 Task: Look for opportunities in home services.
Action: Mouse moved to (1287, 253)
Screenshot: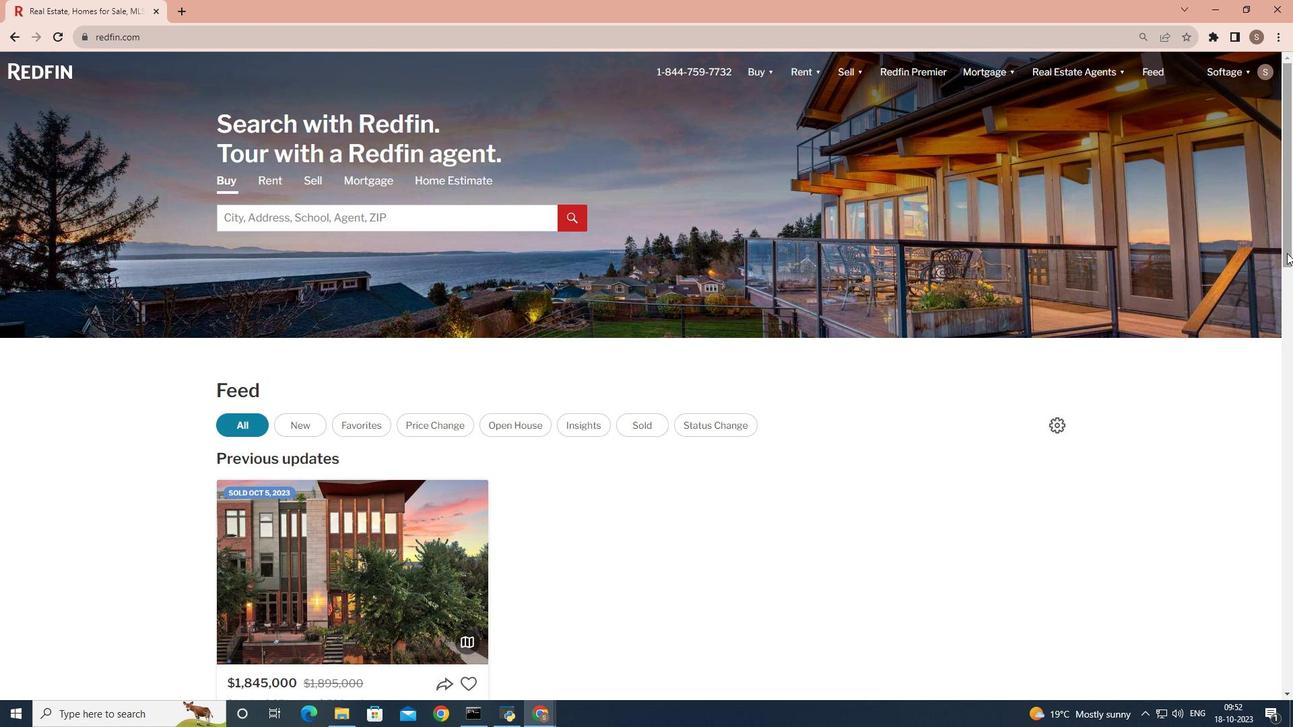 
Action: Mouse pressed left at (1287, 253)
Screenshot: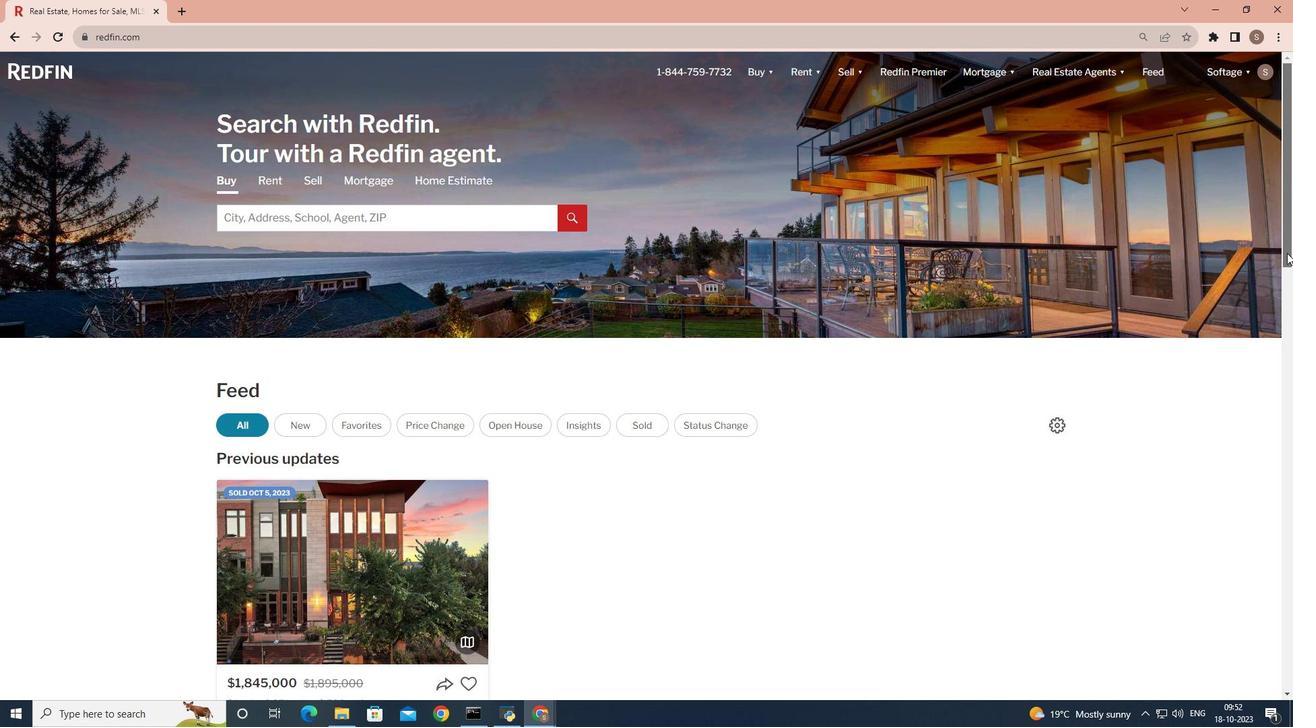 
Action: Mouse moved to (235, 493)
Screenshot: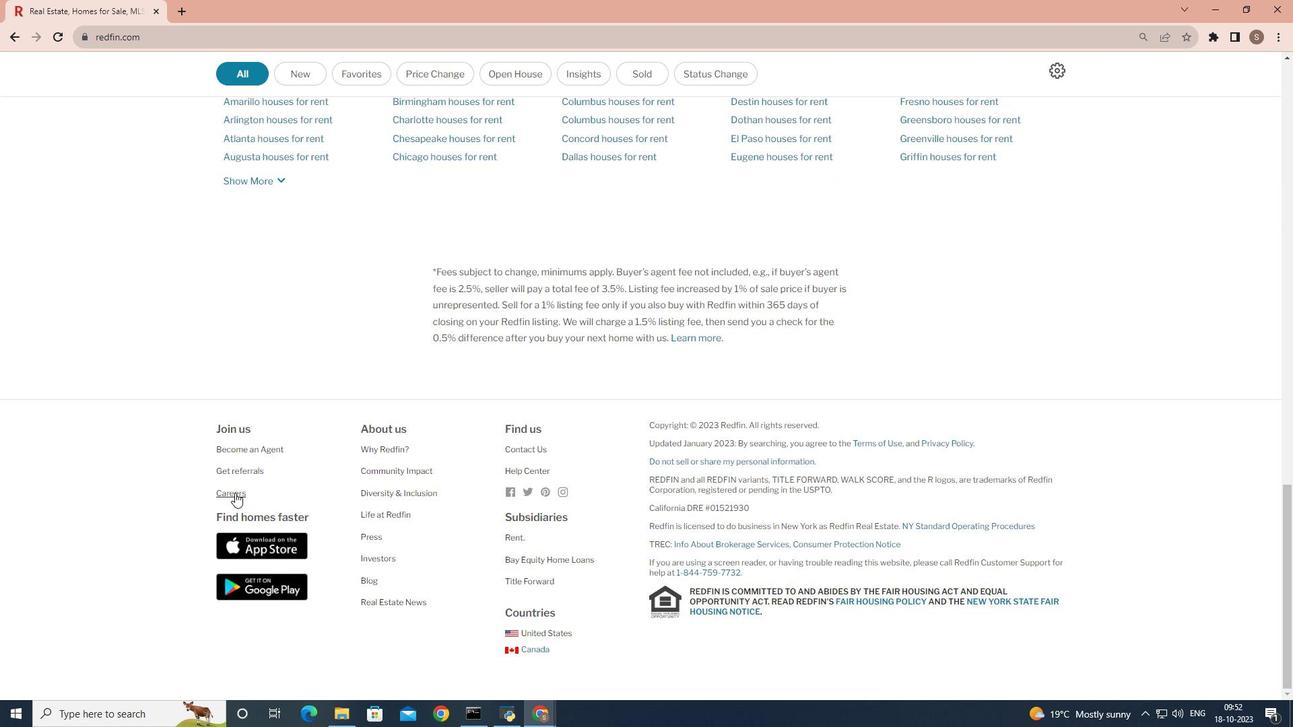 
Action: Mouse pressed left at (235, 493)
Screenshot: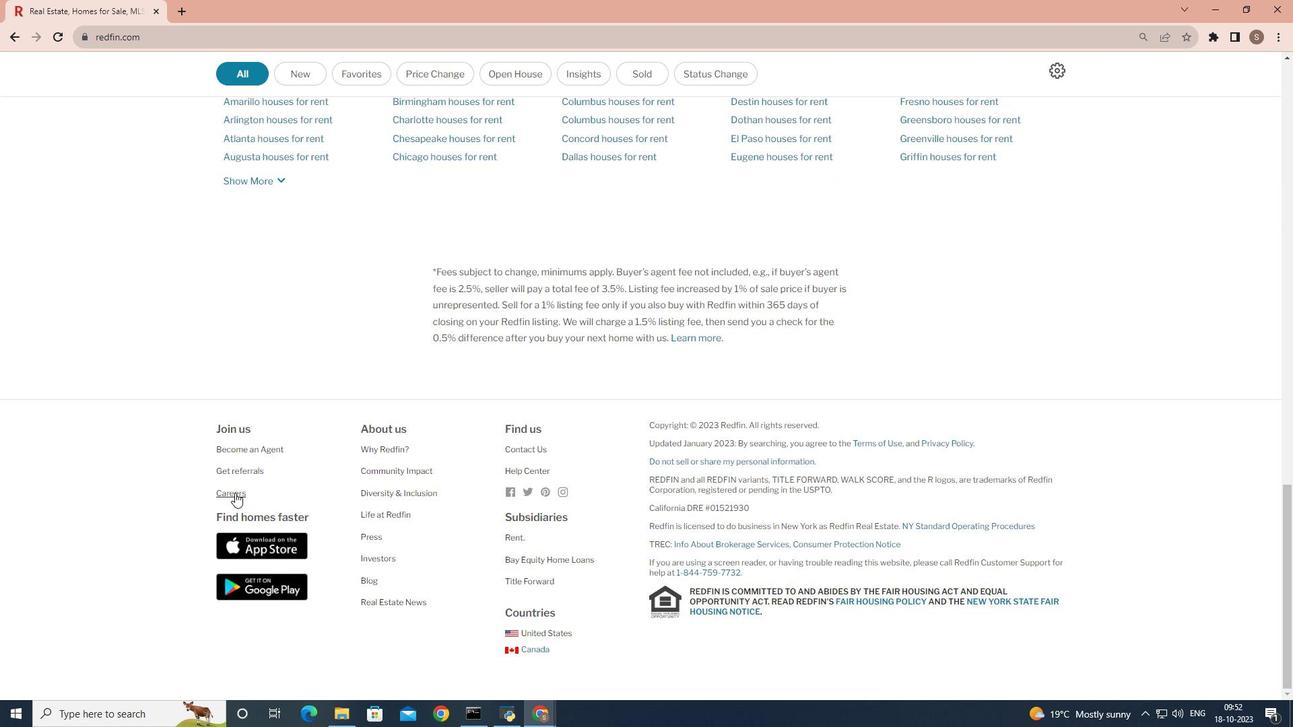 
Action: Mouse moved to (593, 376)
Screenshot: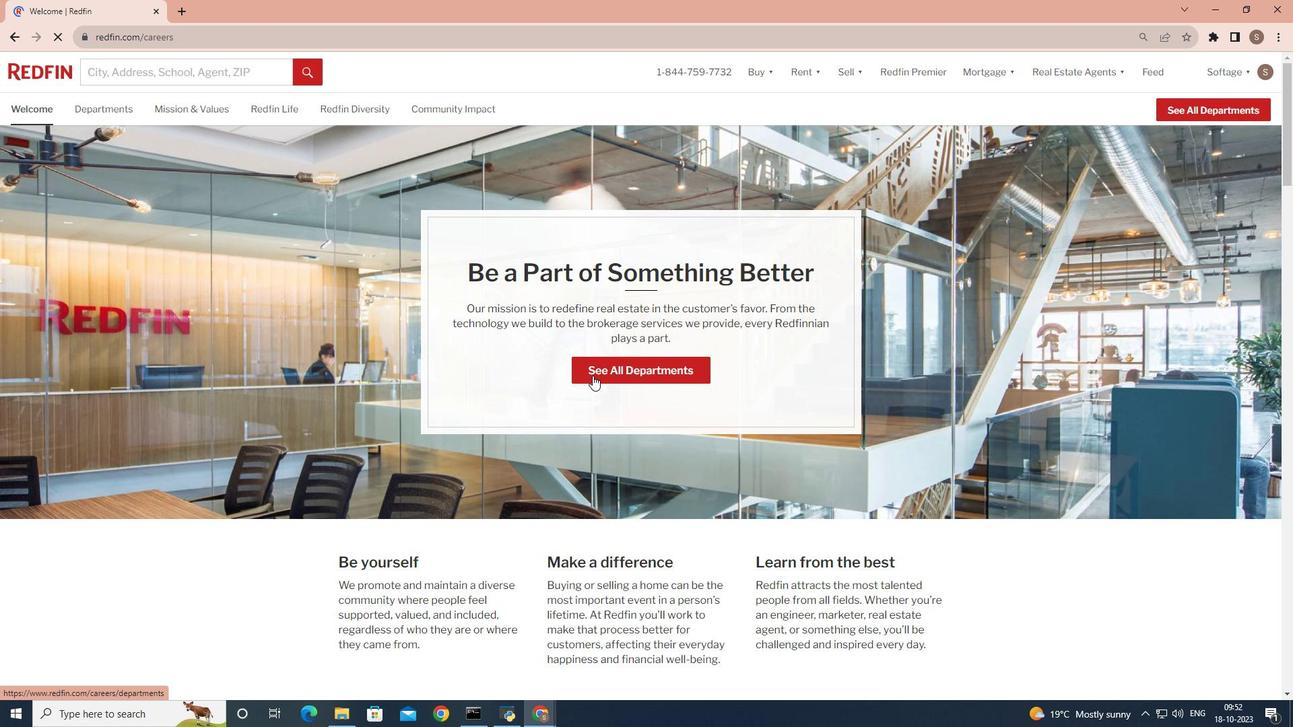 
Action: Mouse pressed left at (593, 376)
Screenshot: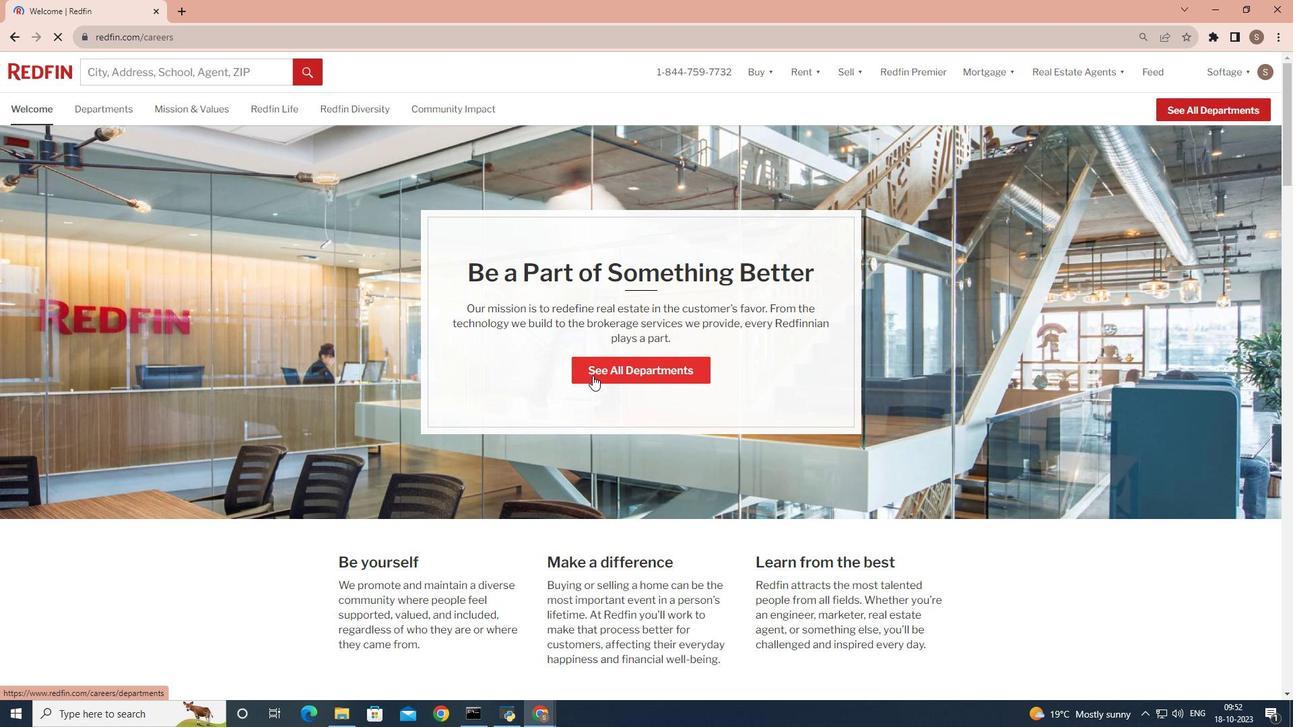 
Action: Mouse moved to (631, 411)
Screenshot: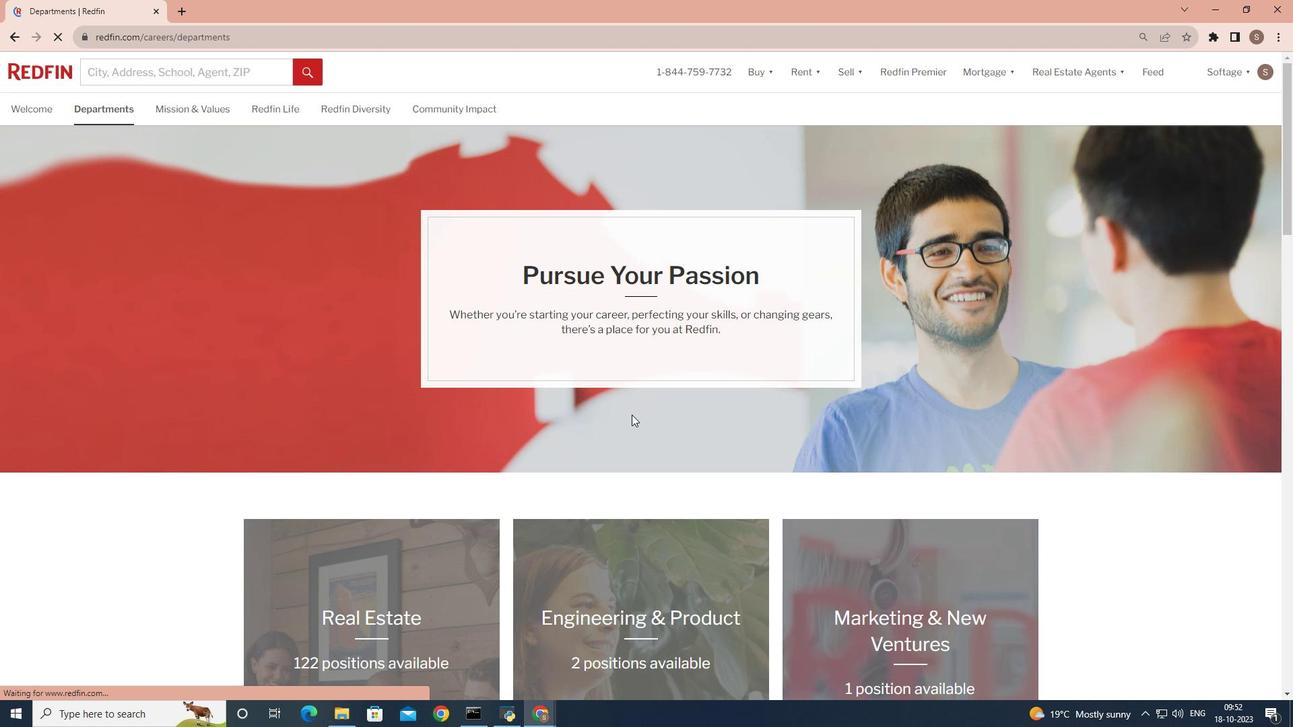 
Action: Mouse scrolled (631, 411) with delta (0, 0)
Screenshot: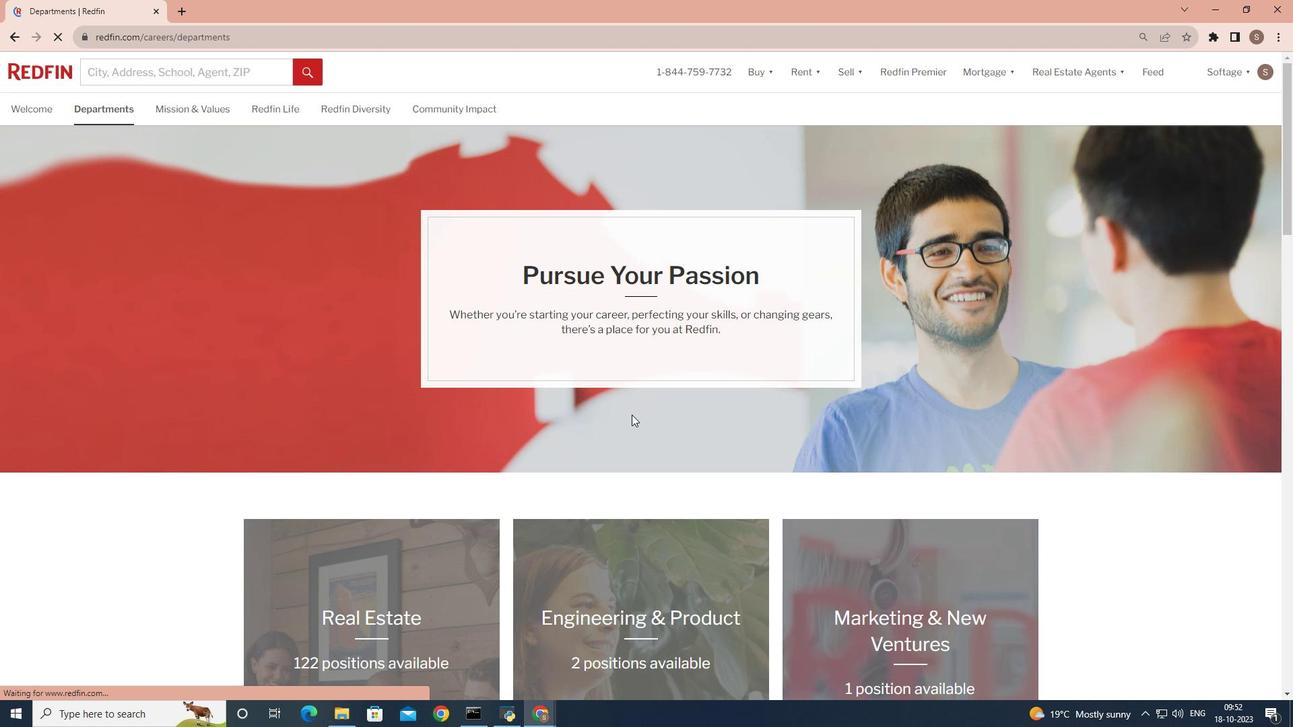 
Action: Mouse moved to (631, 413)
Screenshot: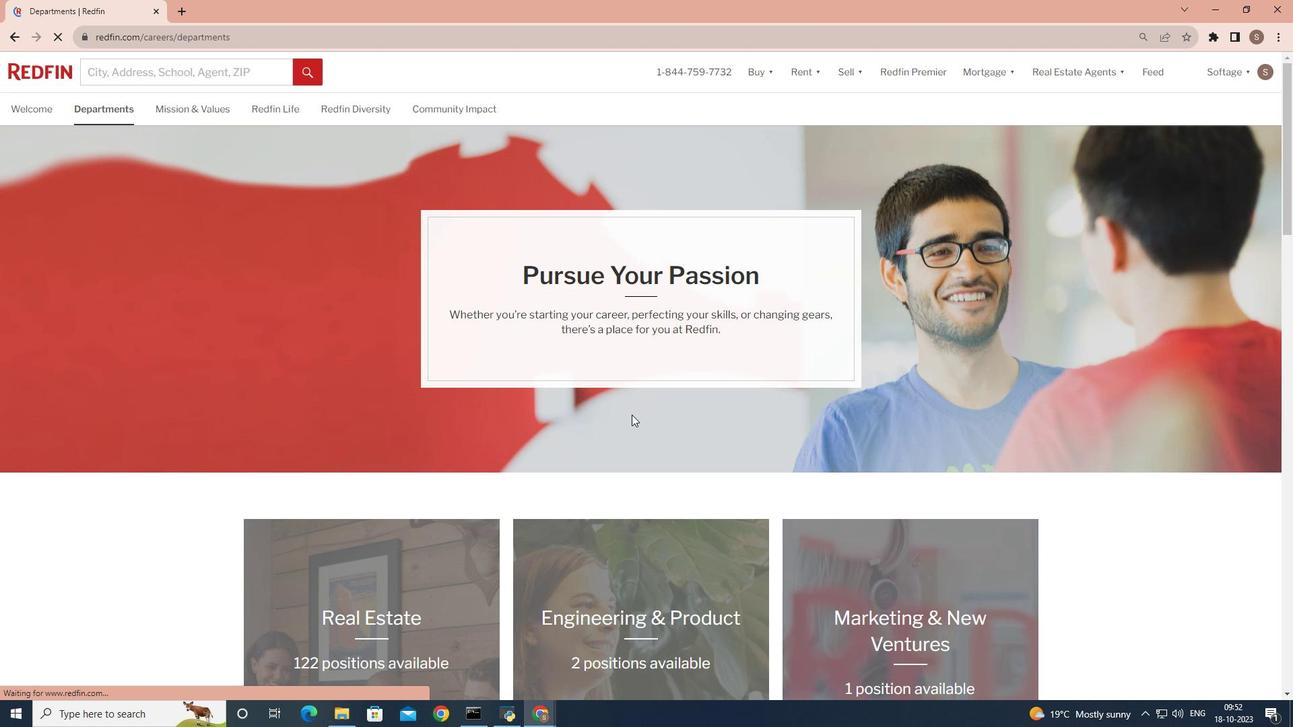 
Action: Mouse scrolled (631, 413) with delta (0, 0)
Screenshot: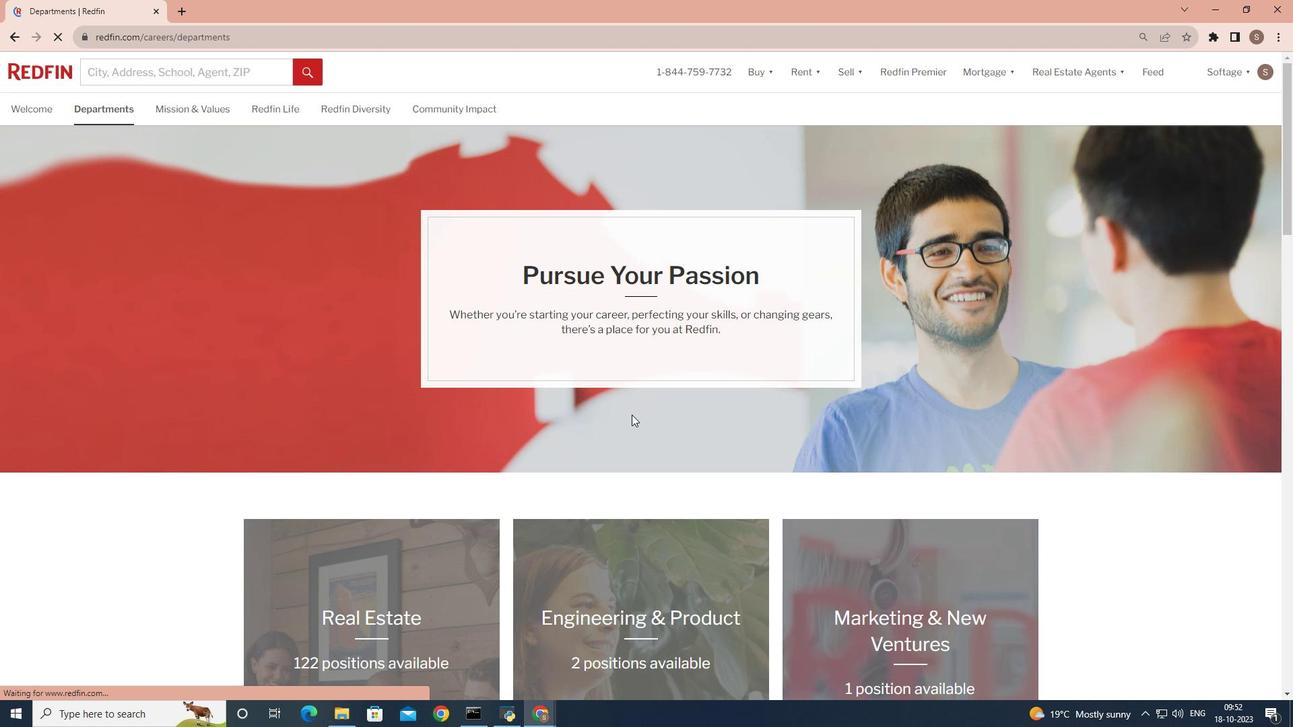 
Action: Mouse moved to (632, 415)
Screenshot: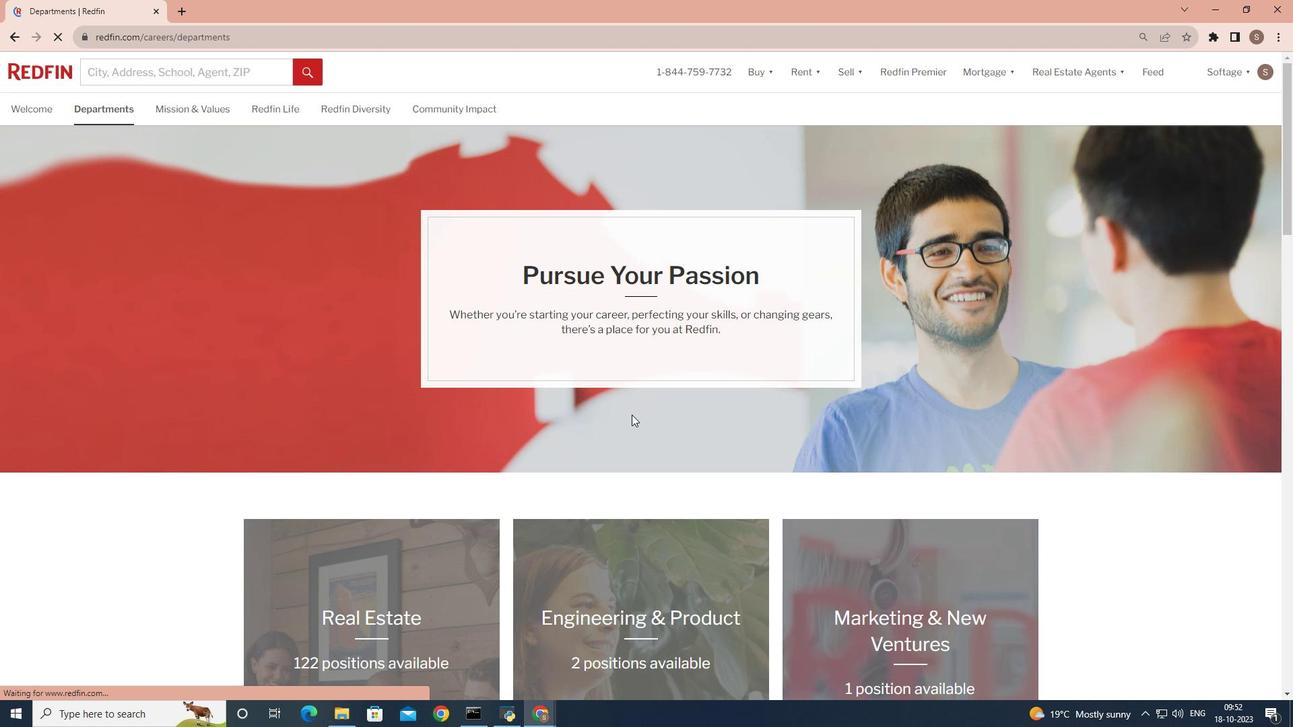 
Action: Mouse scrolled (632, 415) with delta (0, 0)
Screenshot: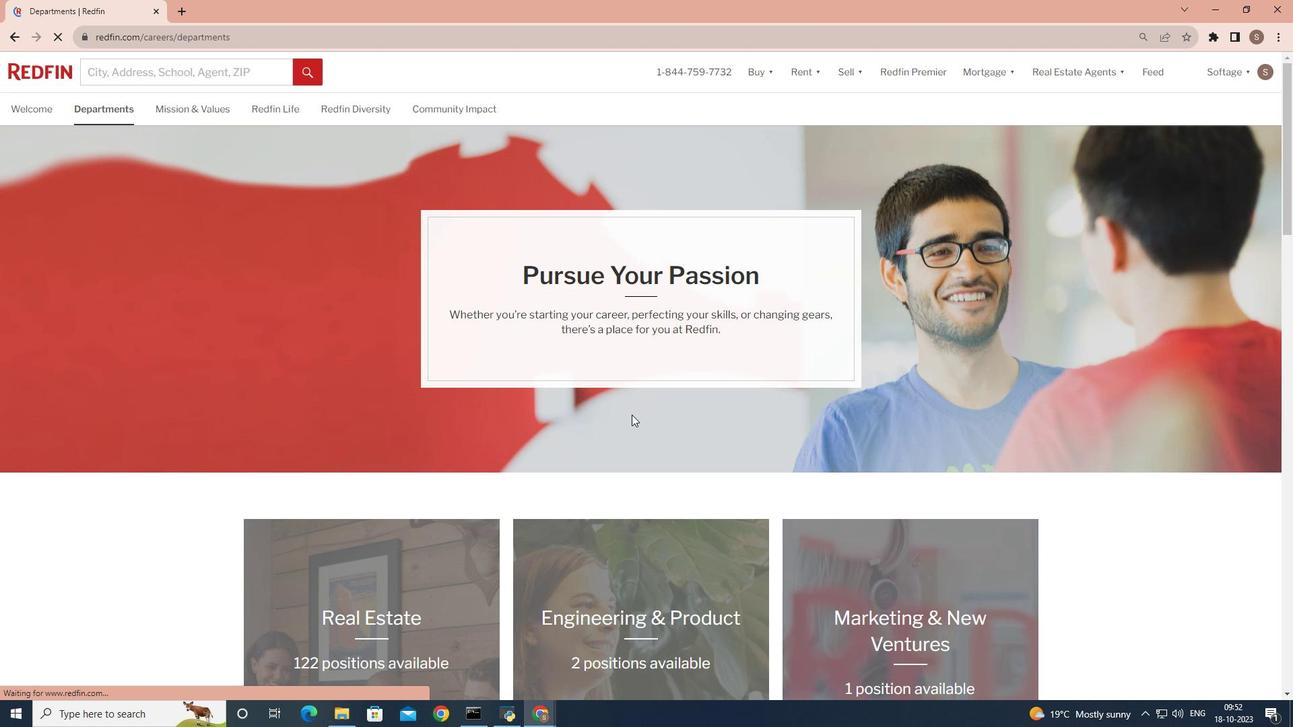 
Action: Mouse moved to (632, 417)
Screenshot: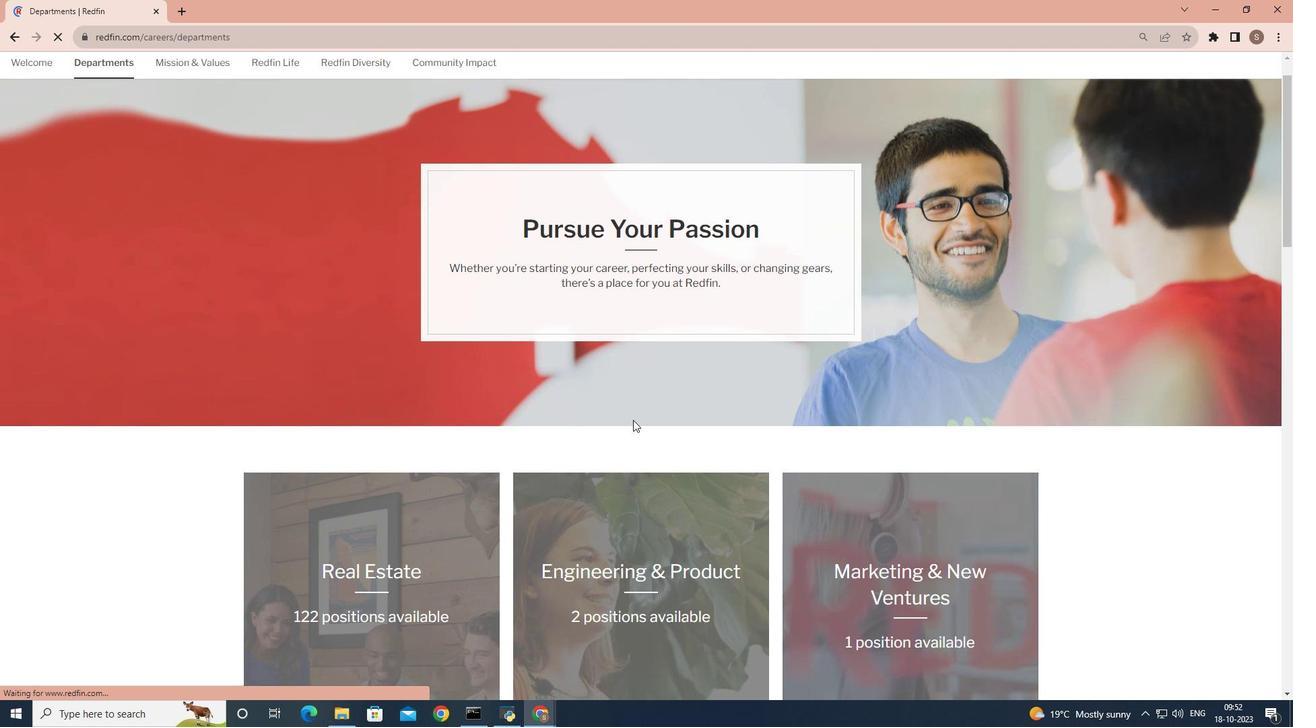 
Action: Mouse scrolled (632, 417) with delta (0, 0)
Screenshot: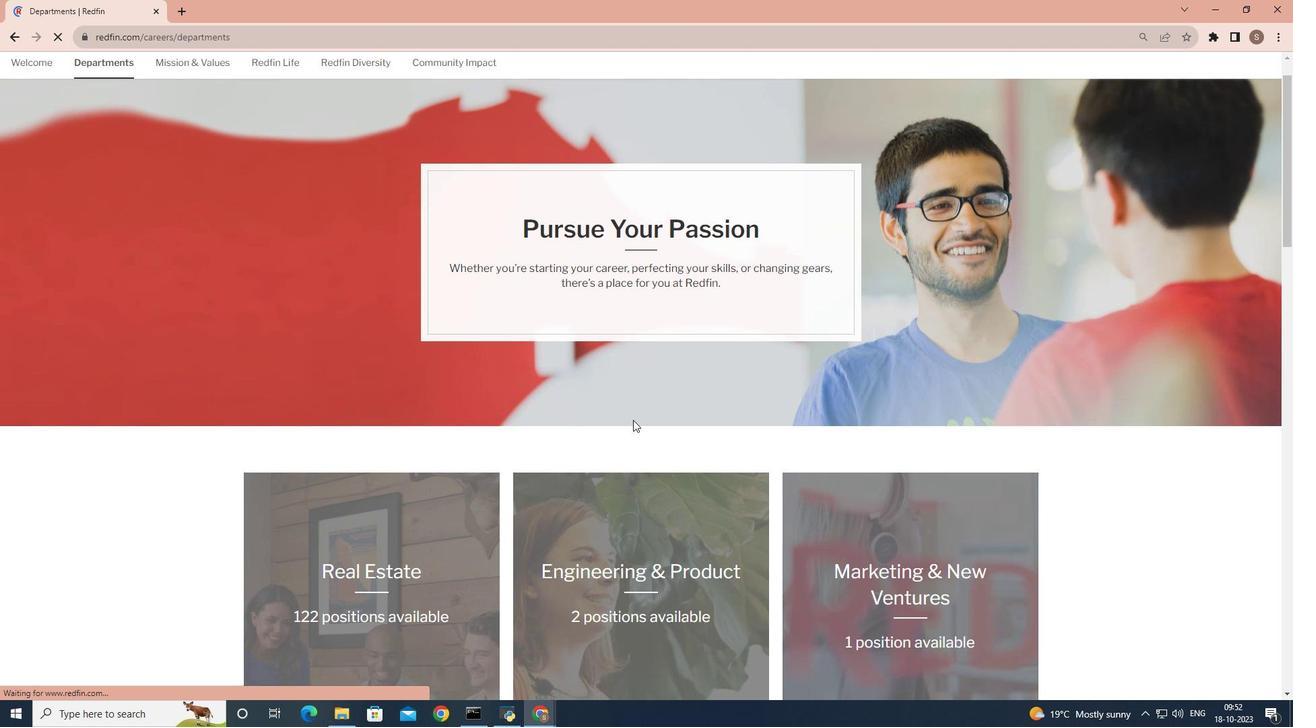 
Action: Mouse moved to (633, 420)
Screenshot: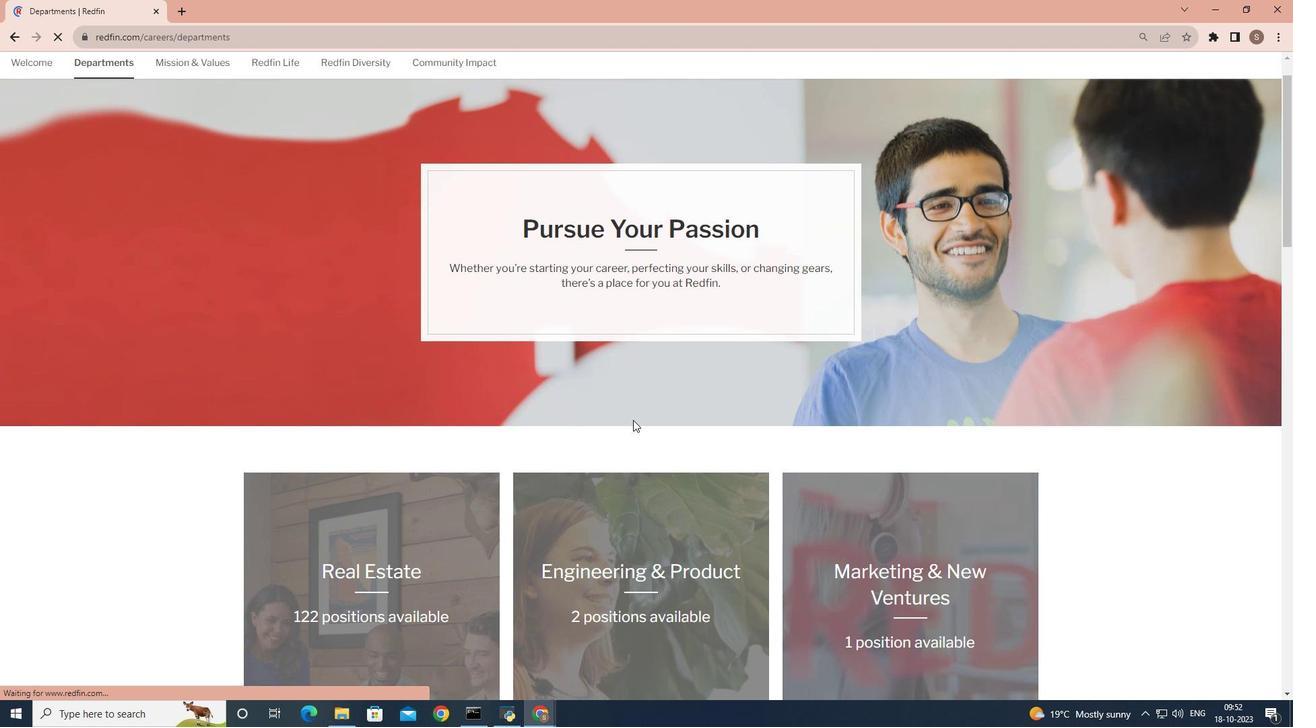 
Action: Mouse scrolled (633, 419) with delta (0, 0)
Screenshot: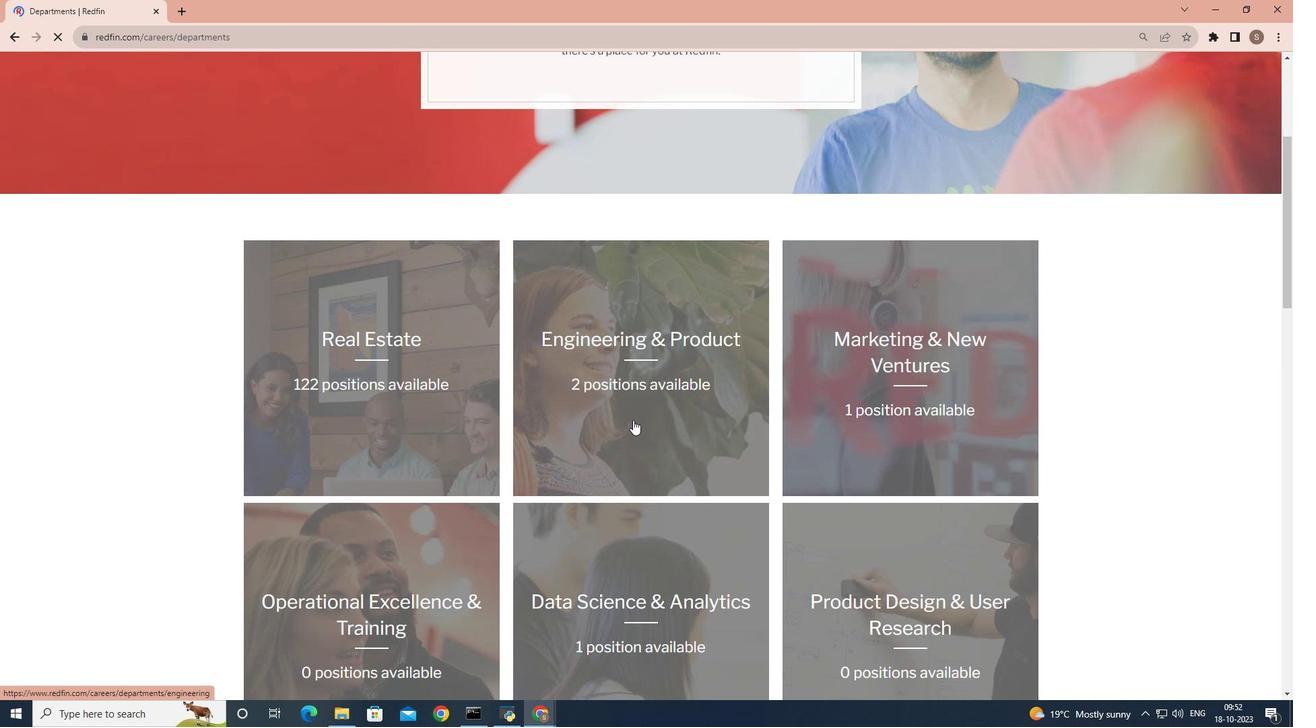 
Action: Mouse scrolled (633, 419) with delta (0, 0)
Screenshot: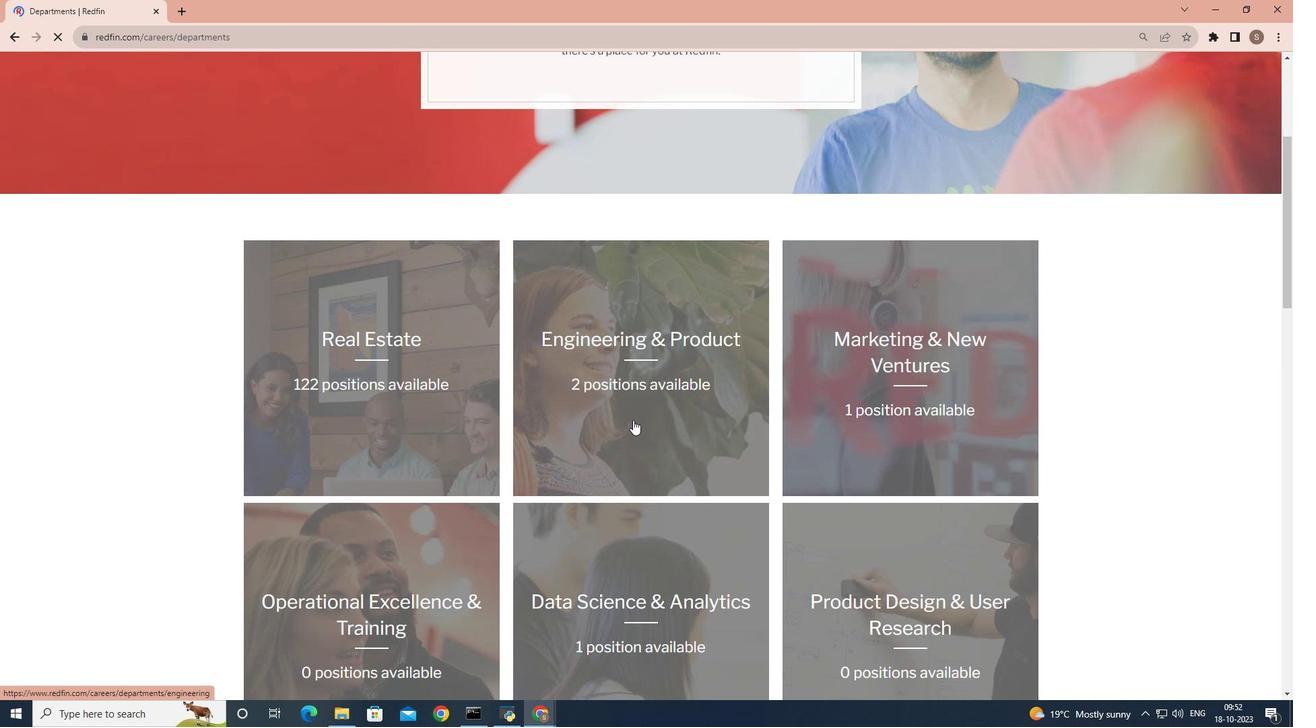 
Action: Mouse scrolled (633, 419) with delta (0, 0)
Screenshot: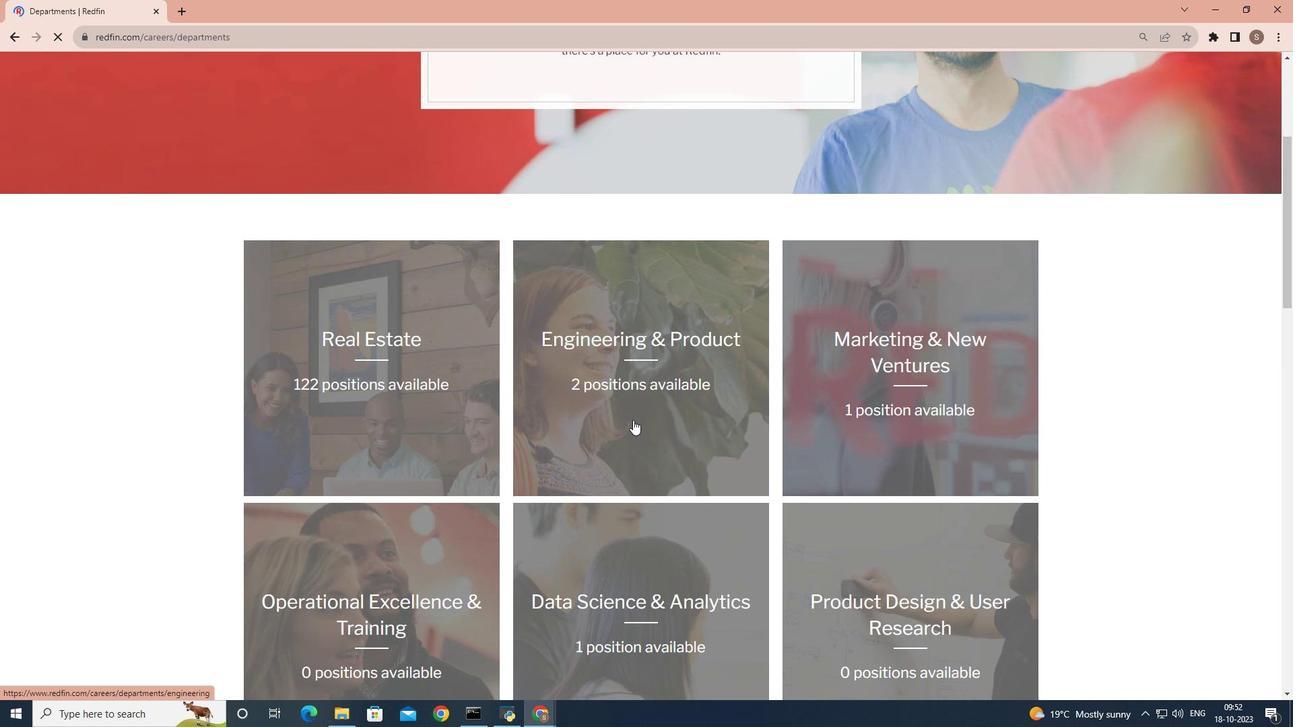 
Action: Mouse scrolled (633, 419) with delta (0, 0)
Screenshot: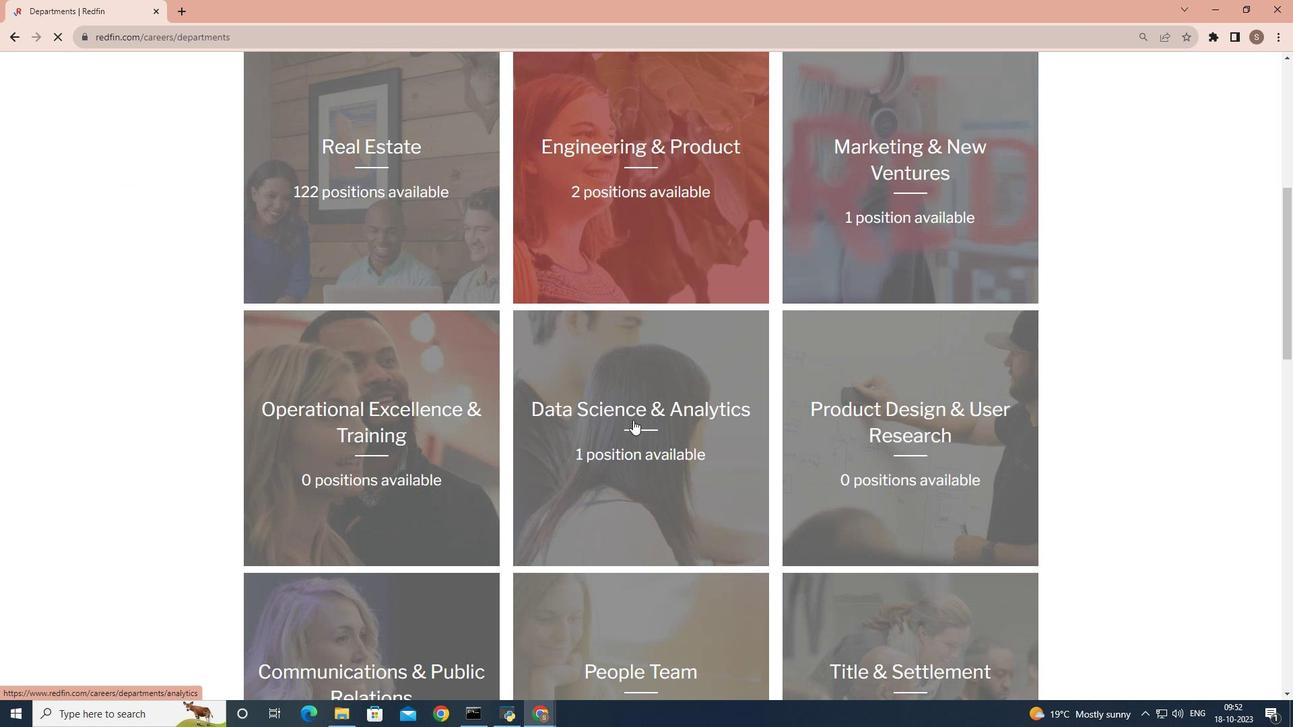 
Action: Mouse scrolled (633, 419) with delta (0, 0)
Screenshot: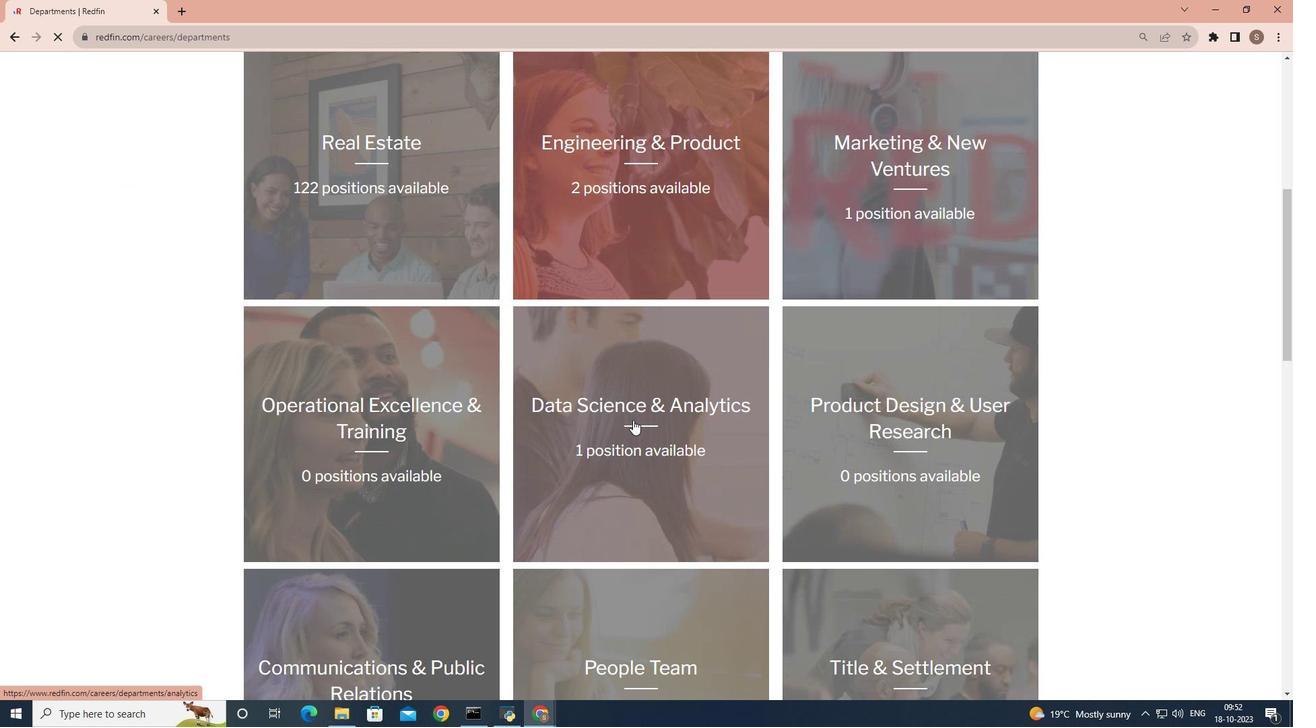 
Action: Mouse scrolled (633, 419) with delta (0, 0)
Screenshot: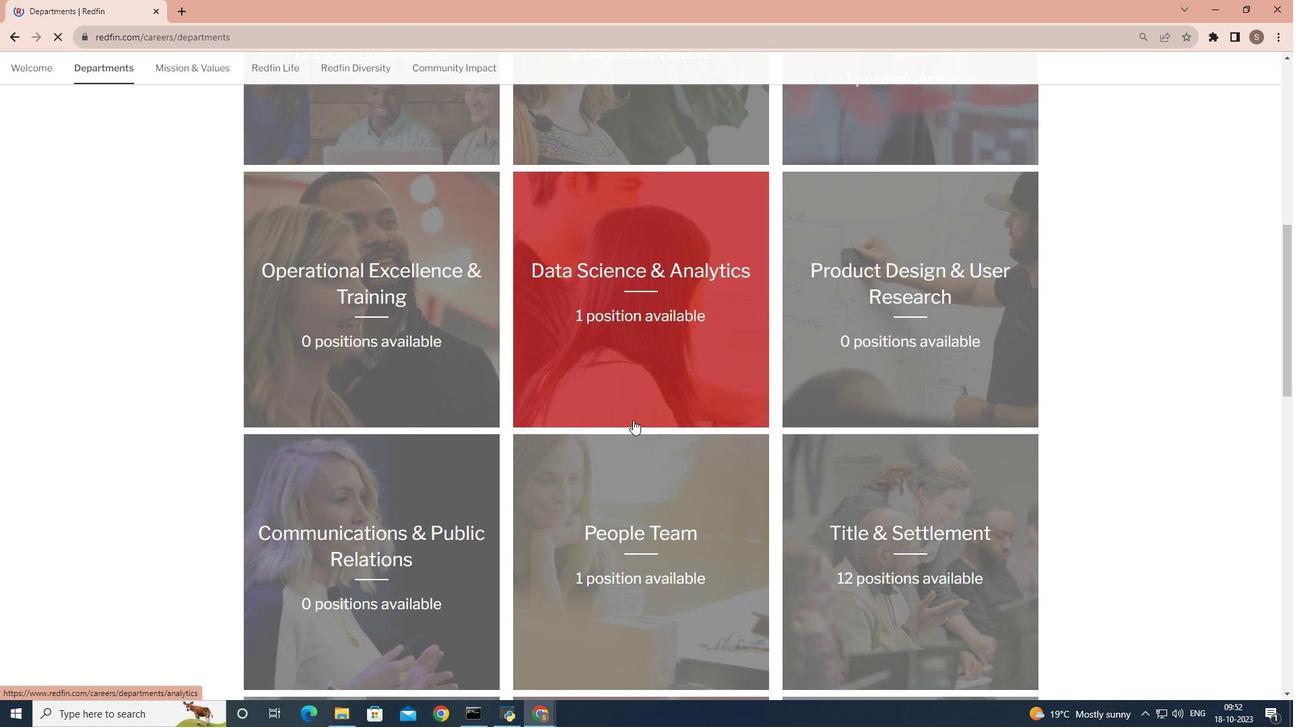 
Action: Mouse scrolled (633, 419) with delta (0, 0)
Screenshot: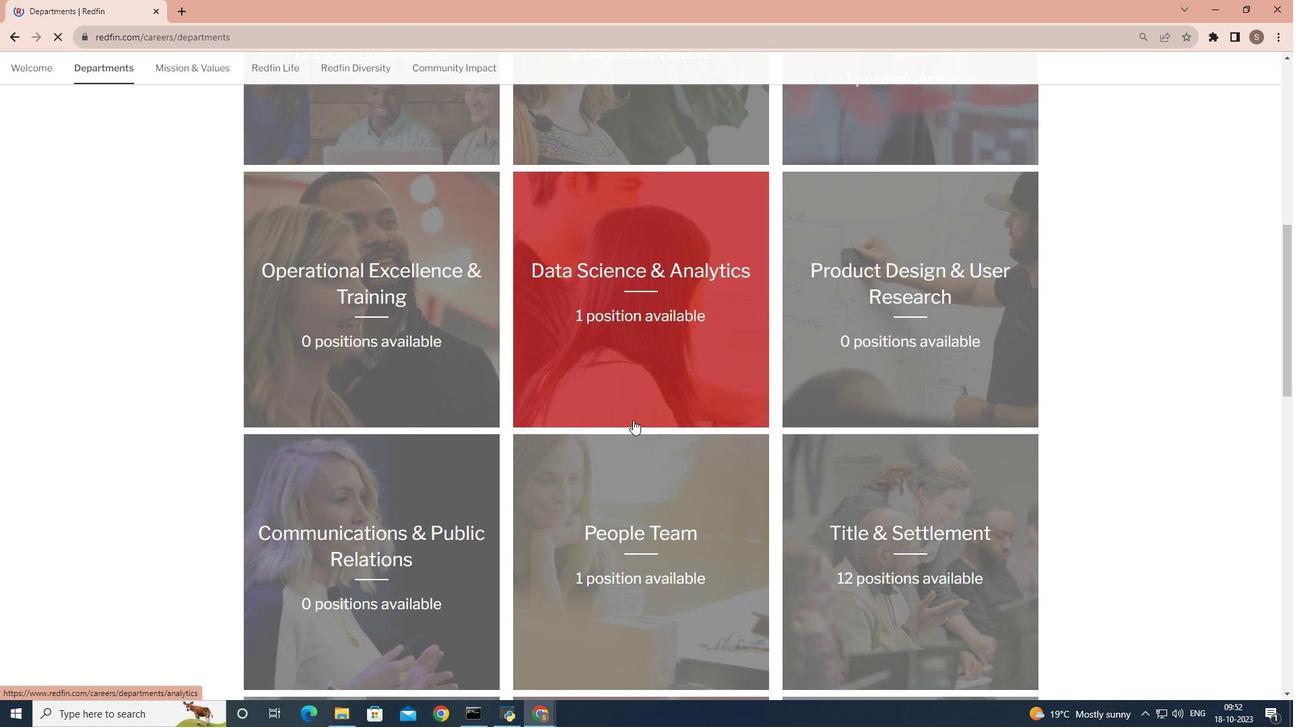 
Action: Mouse scrolled (633, 419) with delta (0, 0)
Screenshot: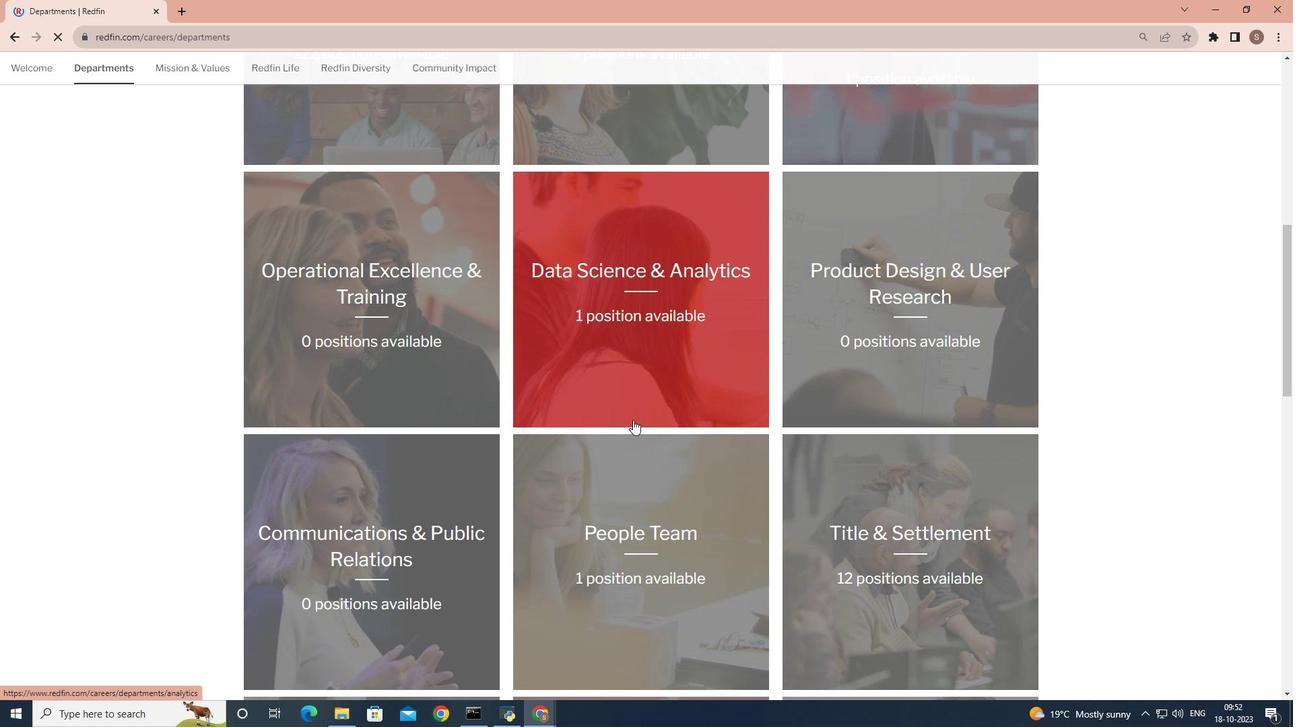 
Action: Mouse scrolled (633, 419) with delta (0, 0)
Screenshot: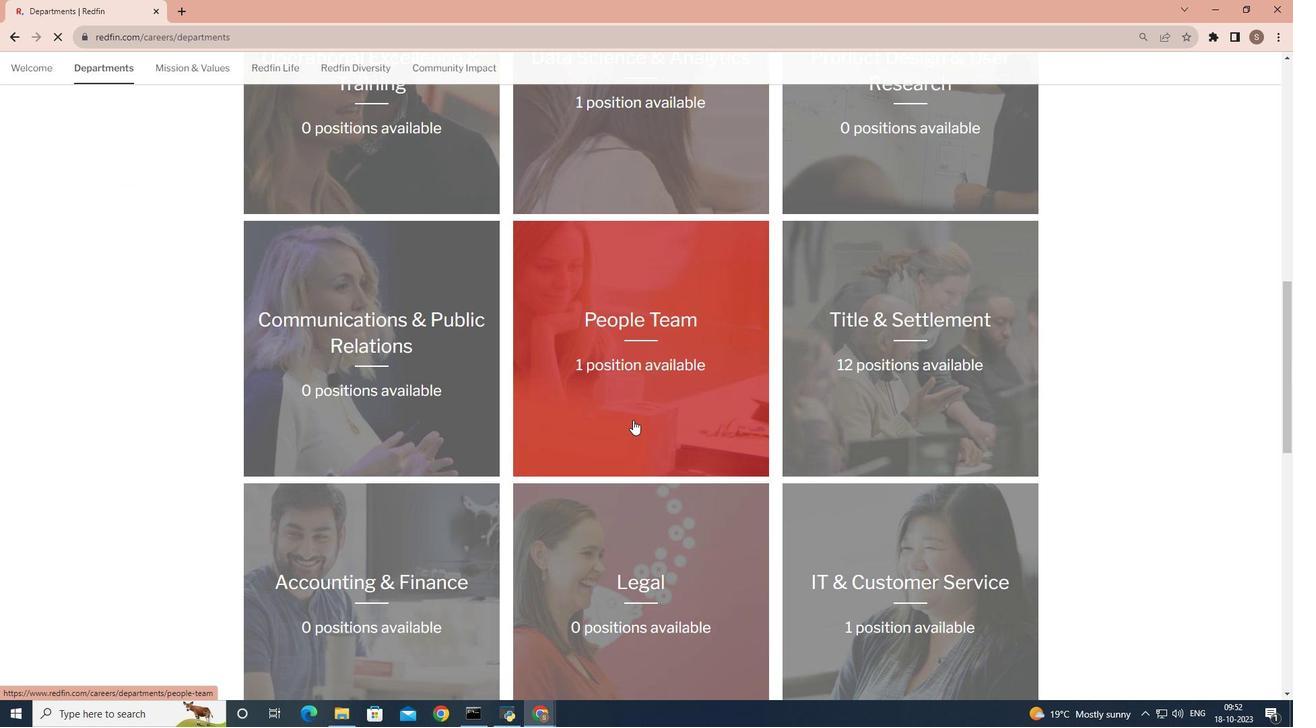 
Action: Mouse scrolled (633, 419) with delta (0, 0)
Screenshot: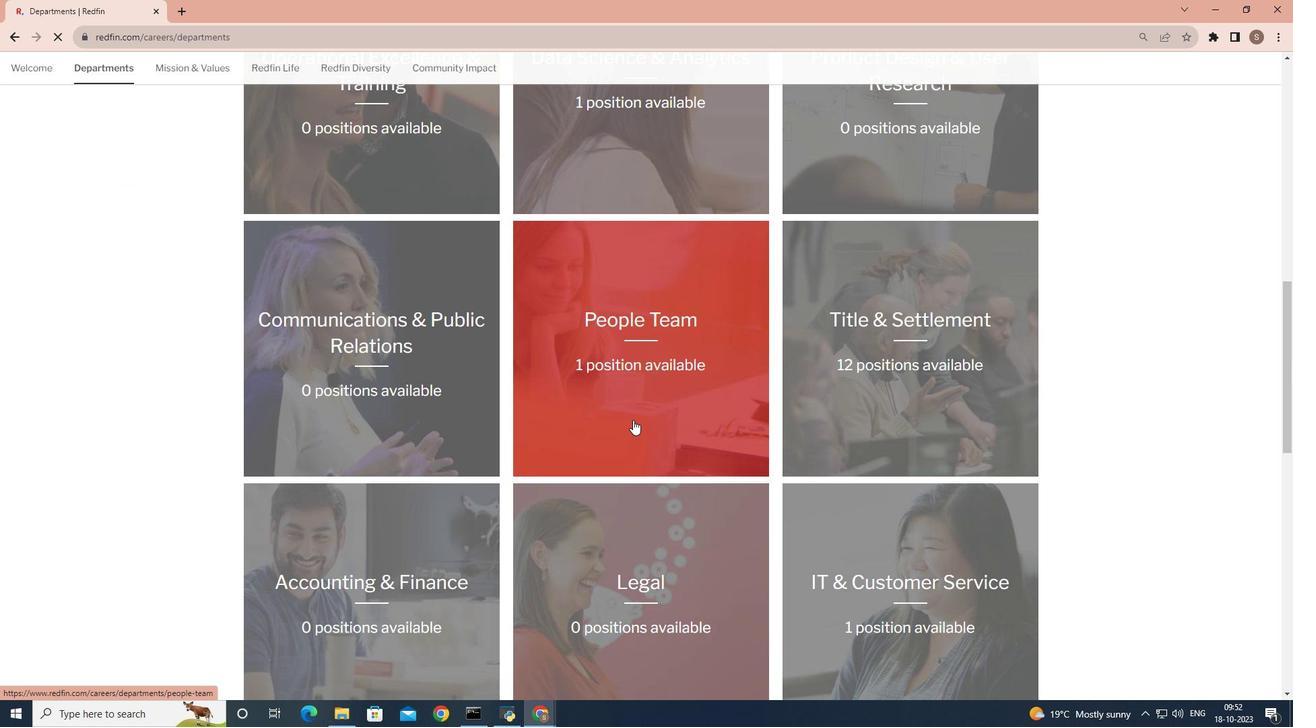 
Action: Mouse scrolled (633, 419) with delta (0, 0)
Screenshot: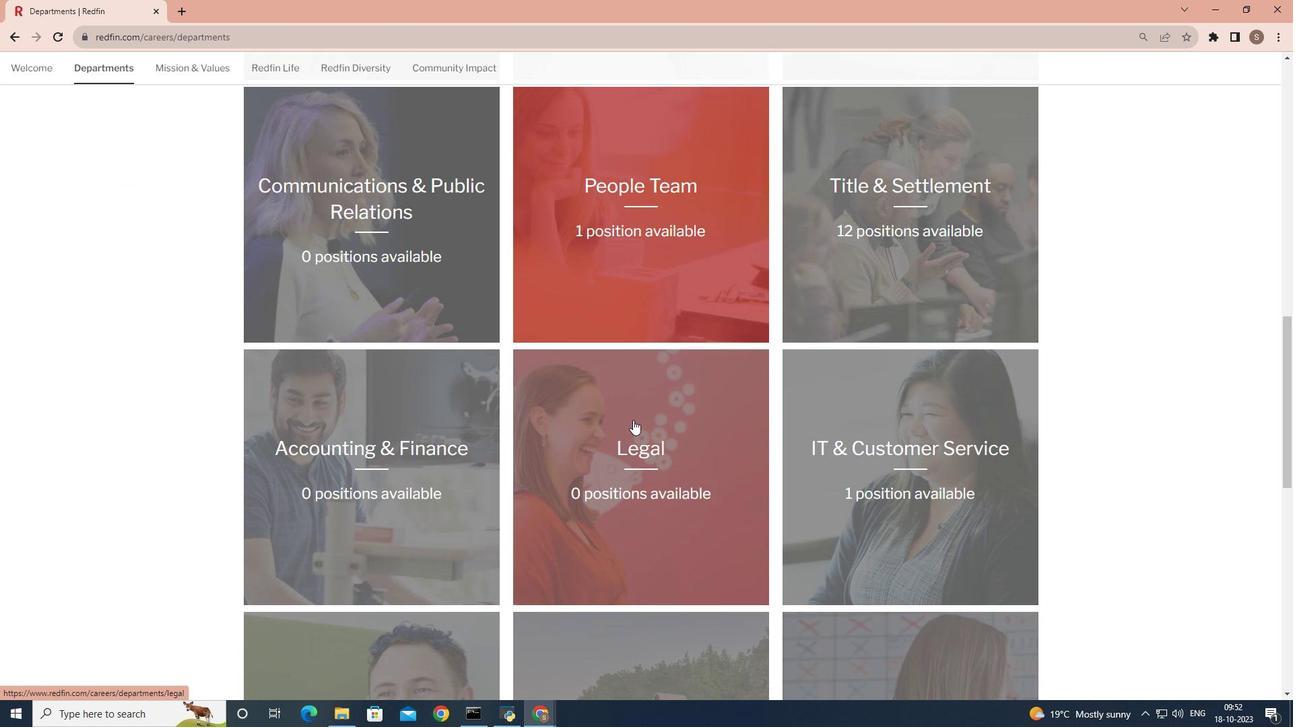 
Action: Mouse scrolled (633, 419) with delta (0, 0)
Screenshot: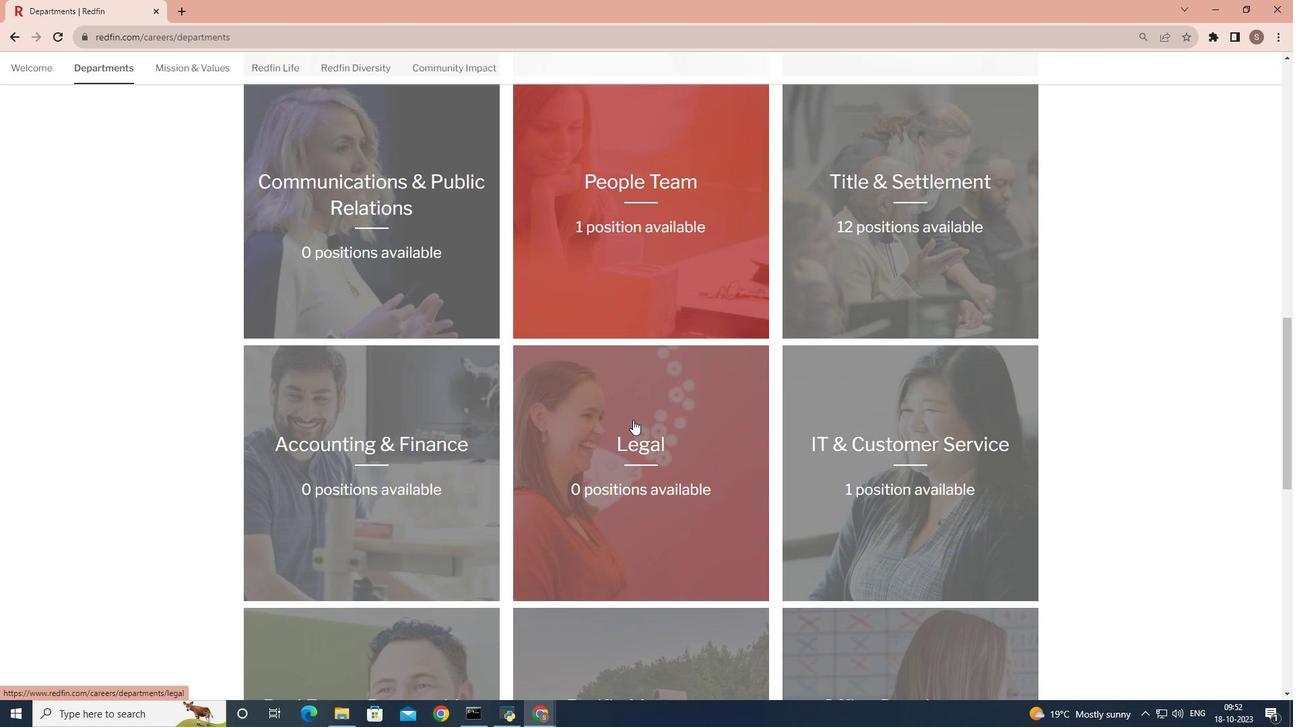 
Action: Mouse scrolled (633, 419) with delta (0, 0)
Screenshot: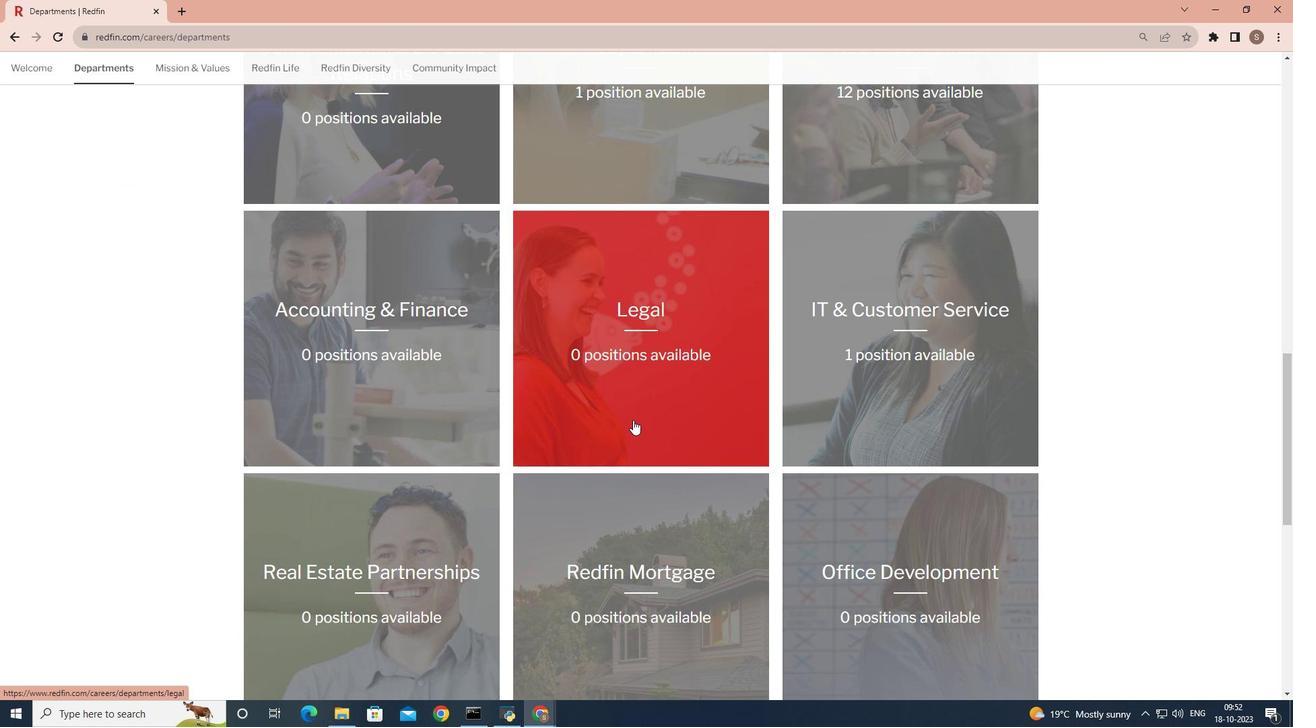 
Action: Mouse scrolled (633, 419) with delta (0, 0)
Screenshot: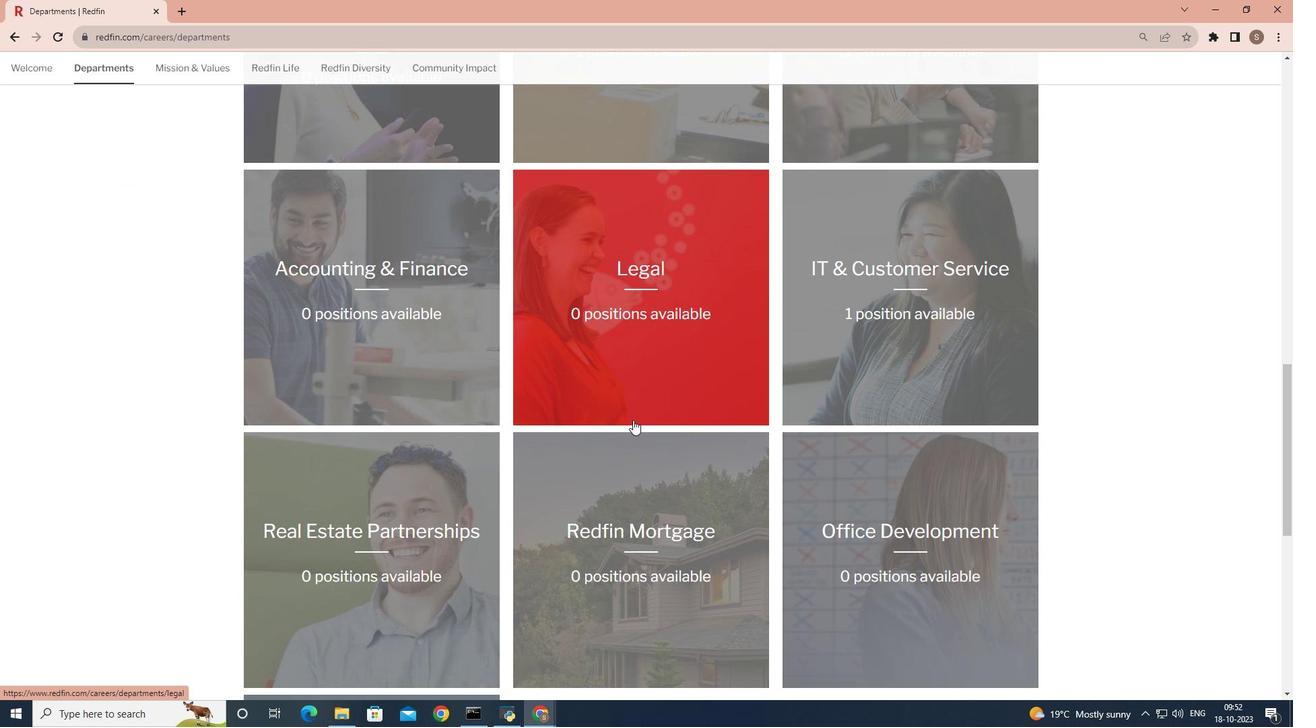 
Action: Mouse scrolled (633, 419) with delta (0, 0)
Screenshot: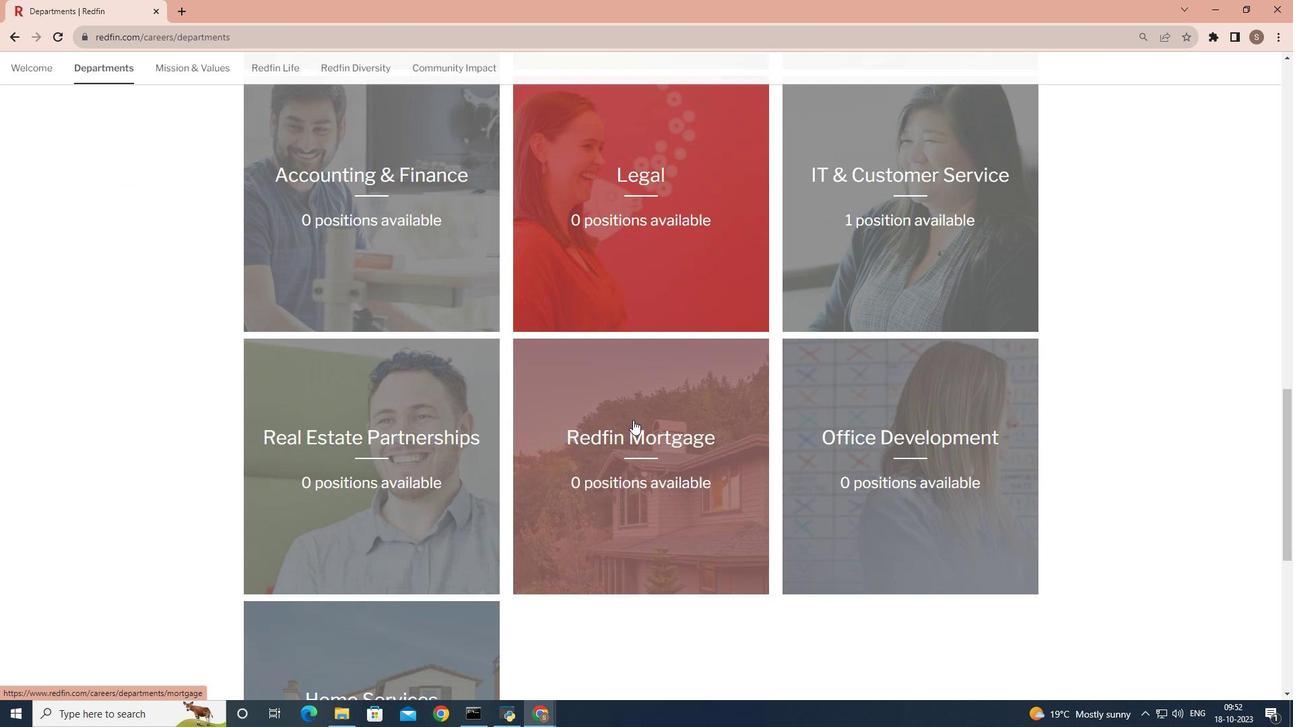 
Action: Mouse scrolled (633, 419) with delta (0, 0)
Screenshot: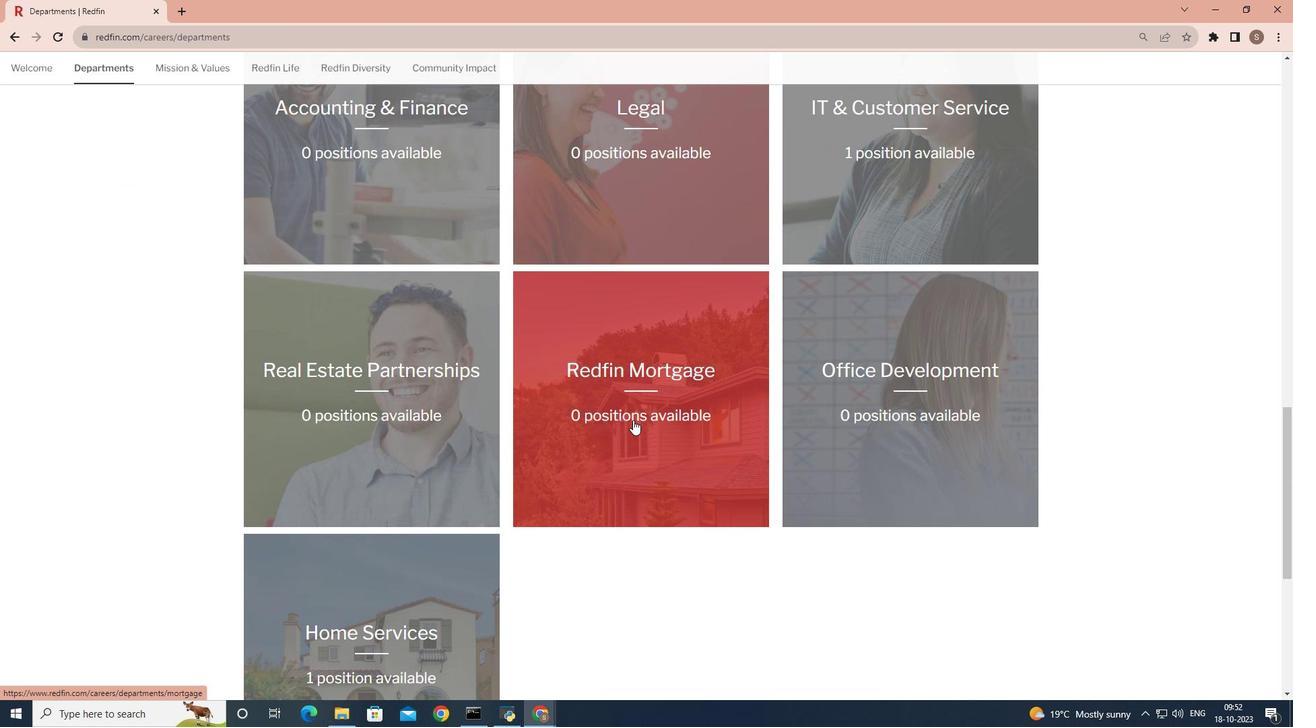 
Action: Mouse scrolled (633, 419) with delta (0, 0)
Screenshot: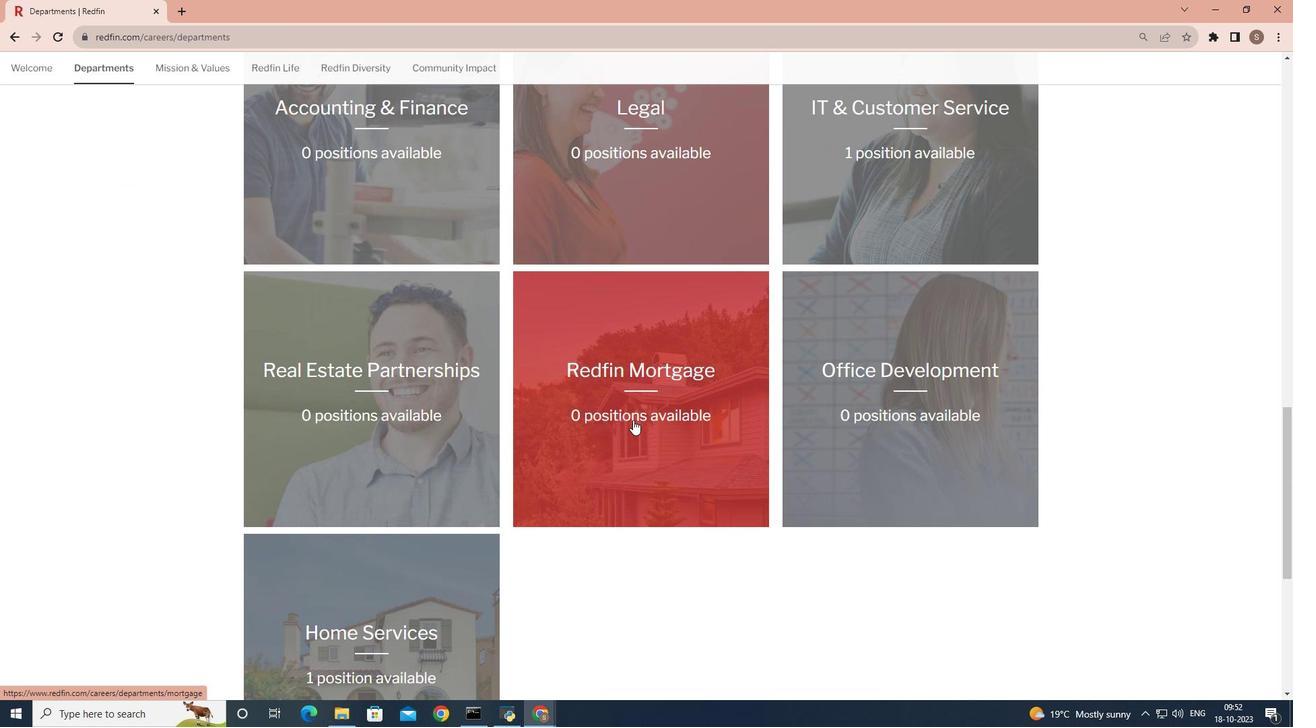 
Action: Mouse moved to (433, 494)
Screenshot: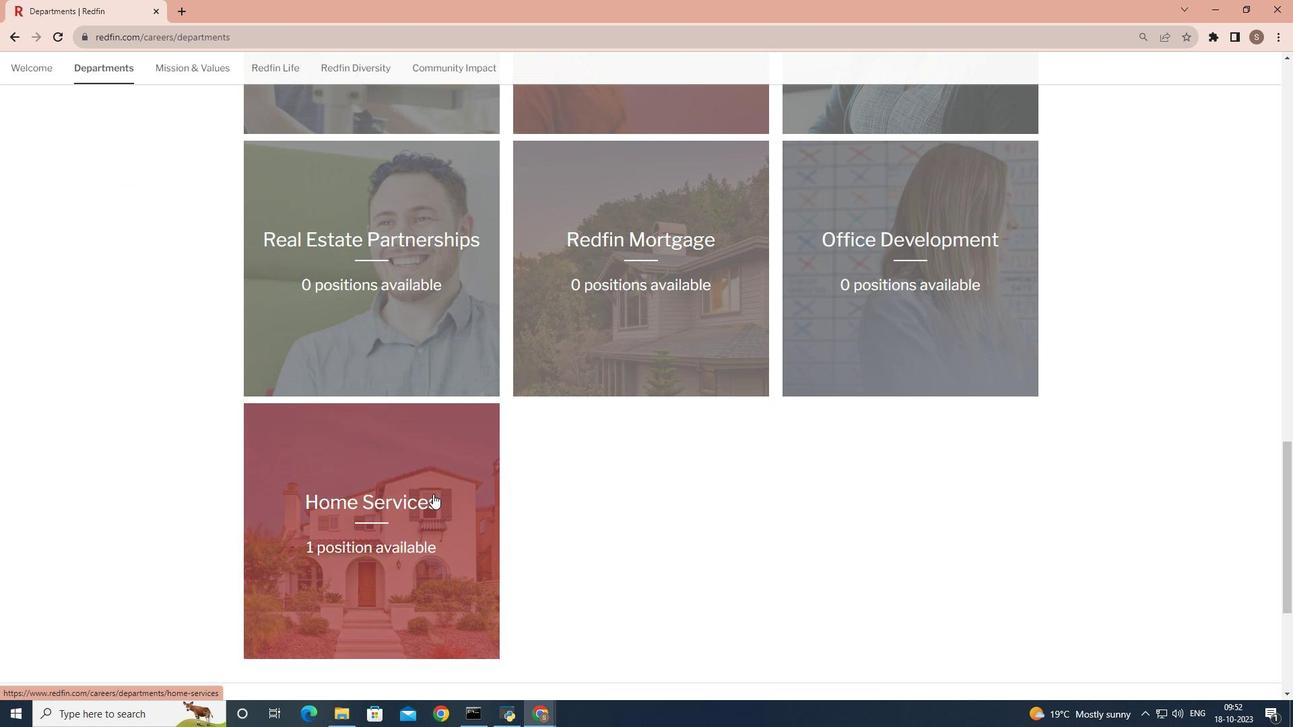 
Action: Mouse pressed left at (433, 494)
Screenshot: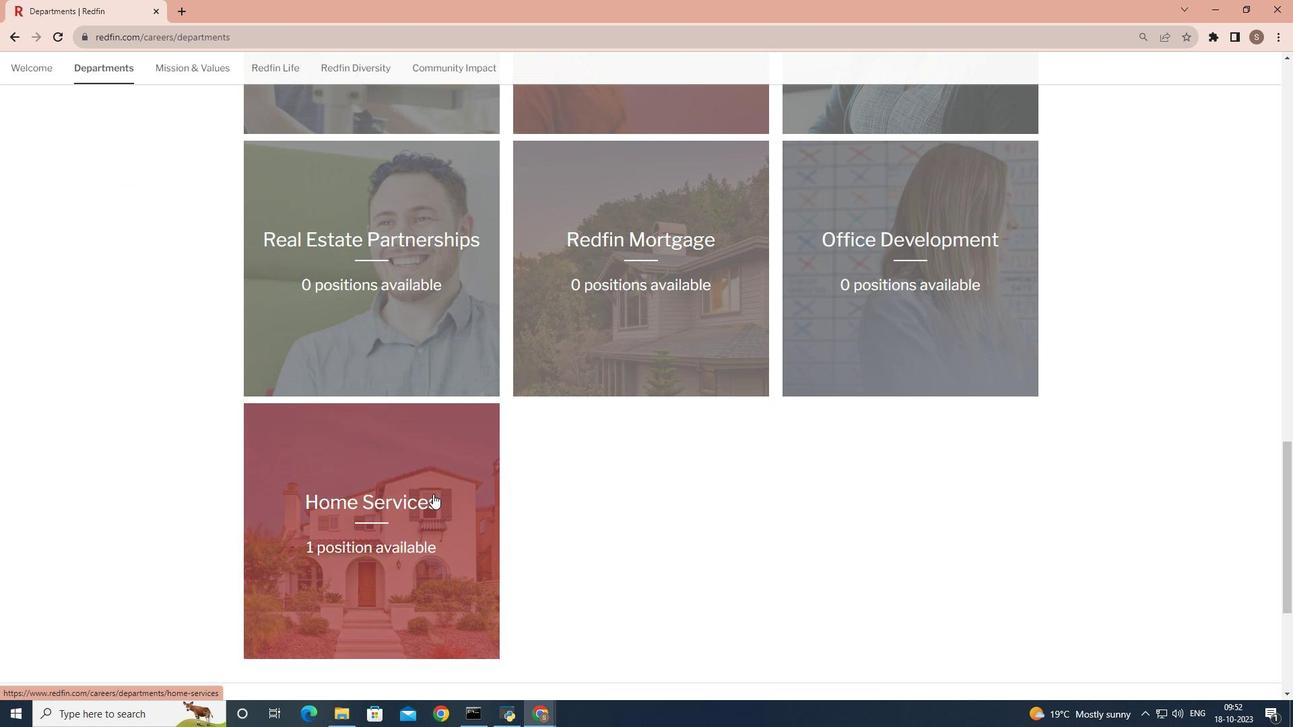 
